 Task: Upload documentation on the implemented automated notification features to the task for future reference.
Action: Mouse moved to (70, 386)
Screenshot: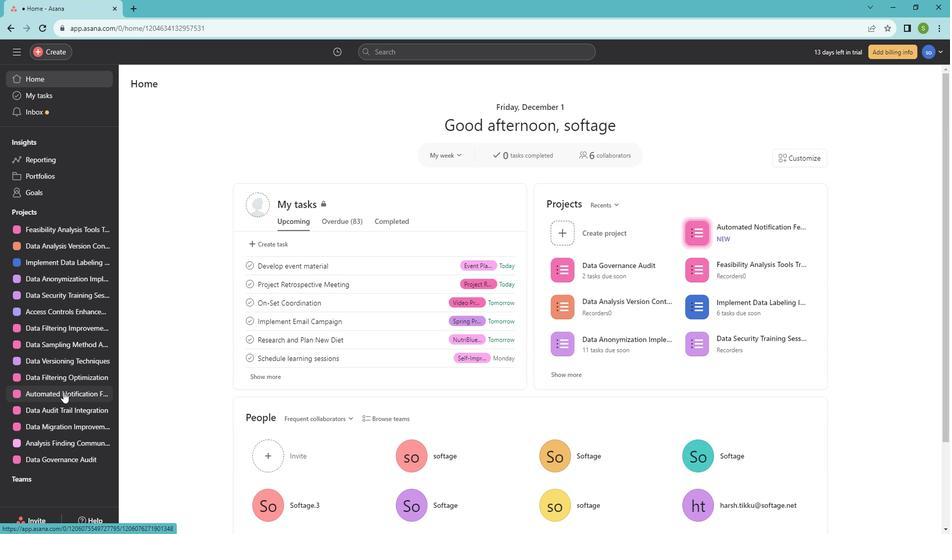 
Action: Mouse pressed left at (70, 386)
Screenshot: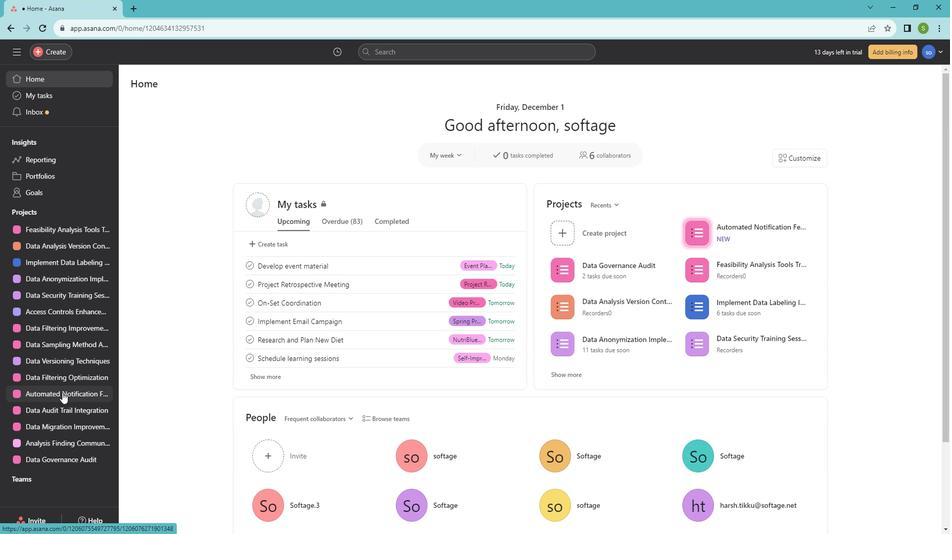 
Action: Mouse moved to (392, 202)
Screenshot: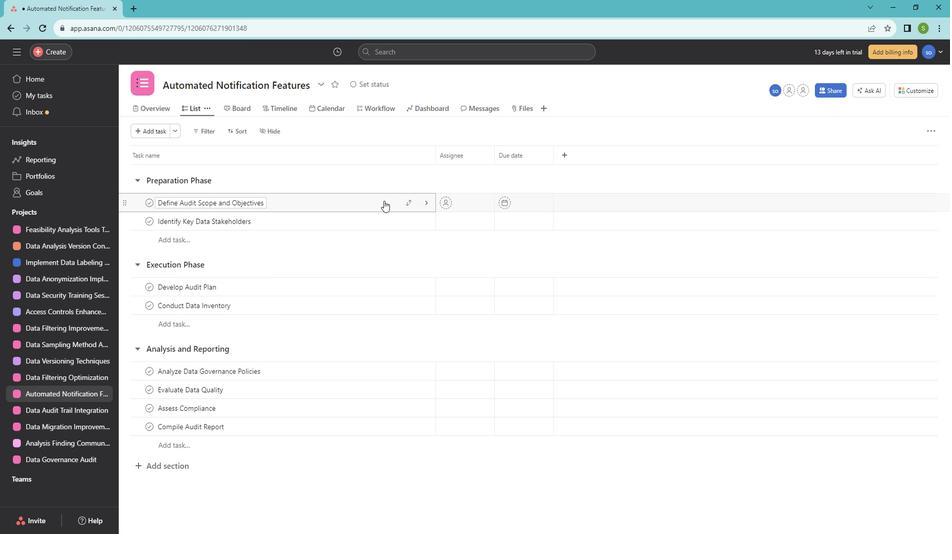 
Action: Mouse pressed left at (392, 202)
Screenshot: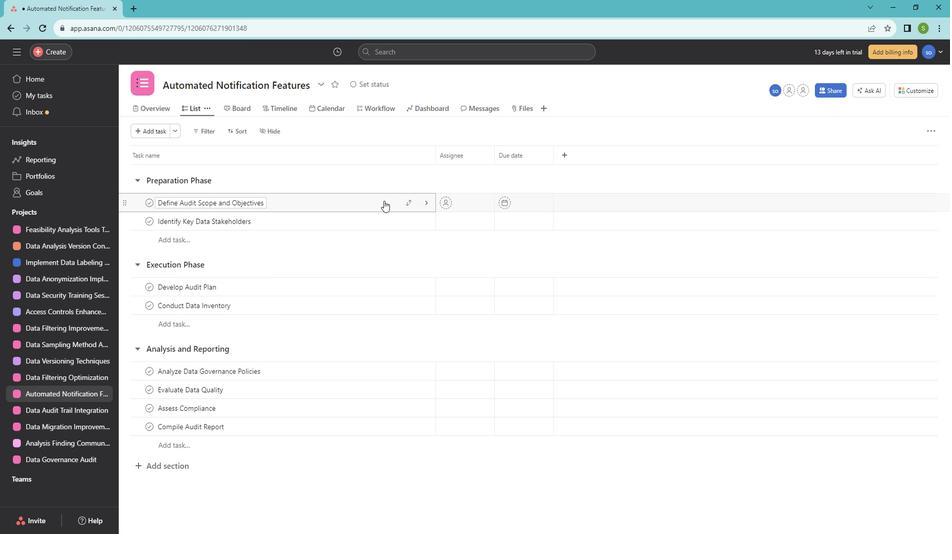 
Action: Mouse moved to (851, 85)
Screenshot: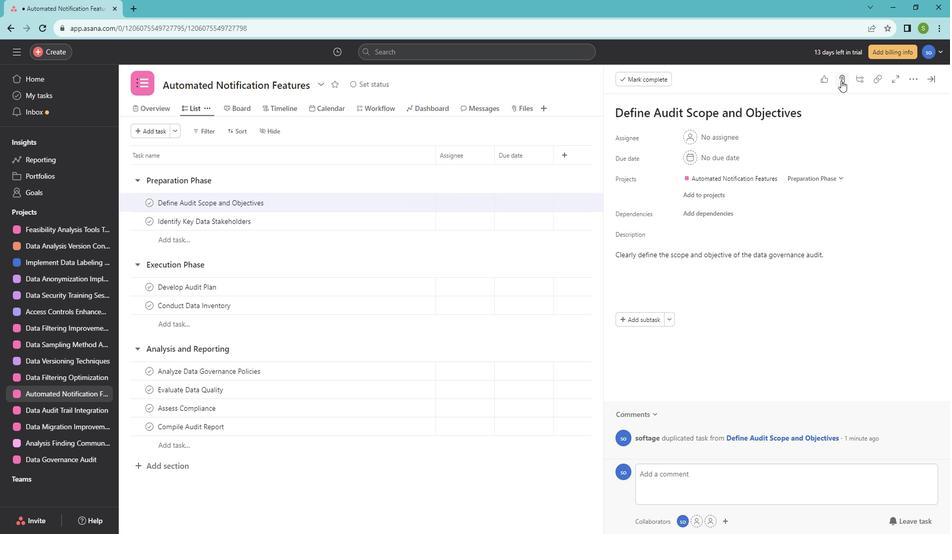 
Action: Mouse pressed left at (851, 85)
Screenshot: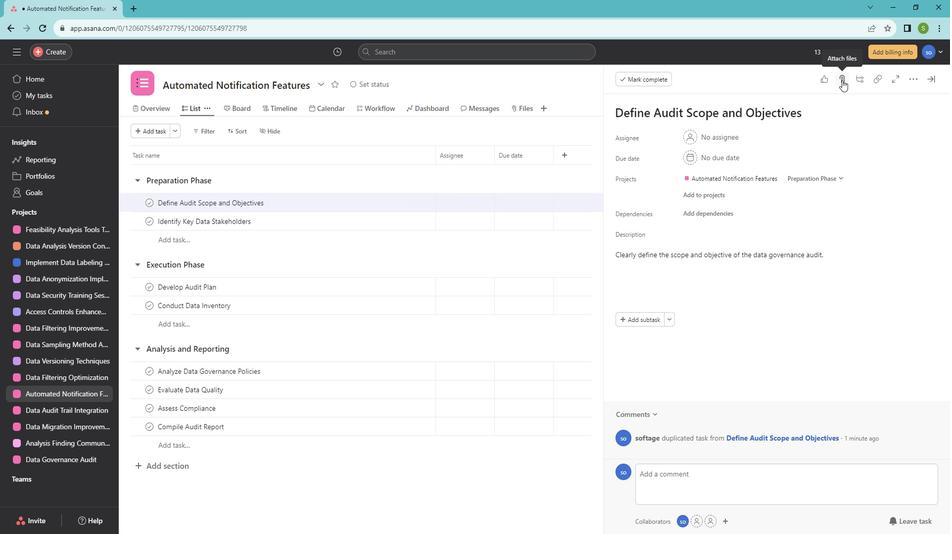 
Action: Mouse moved to (859, 120)
Screenshot: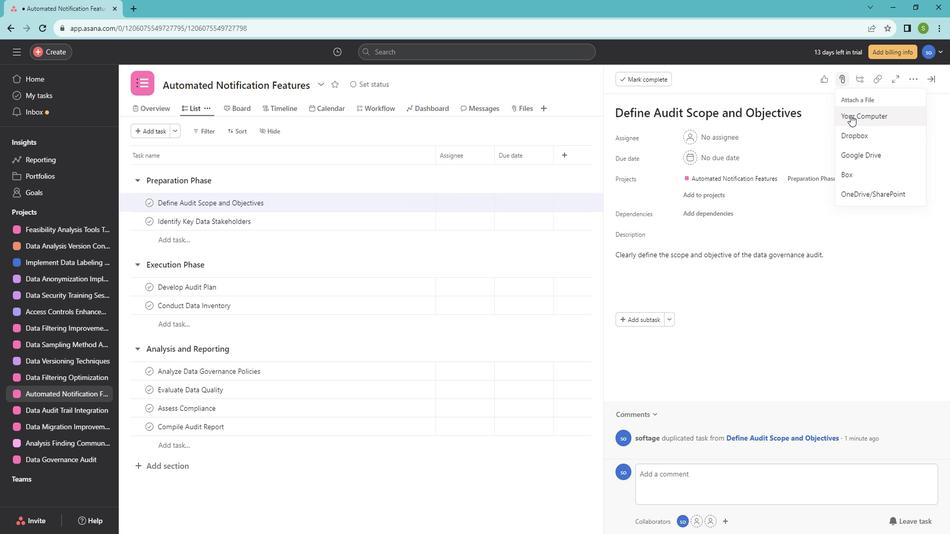 
Action: Mouse pressed left at (859, 120)
Screenshot: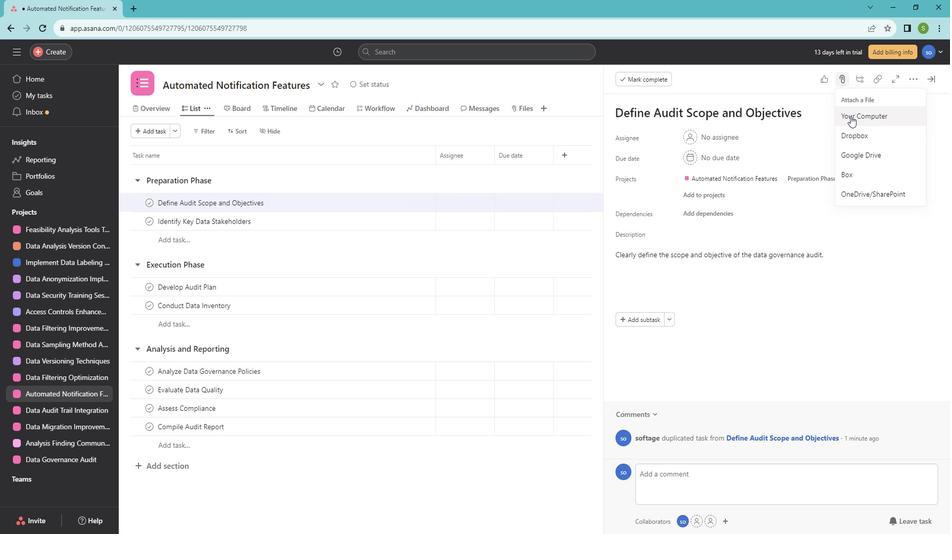 
Action: Mouse moved to (153, 239)
Screenshot: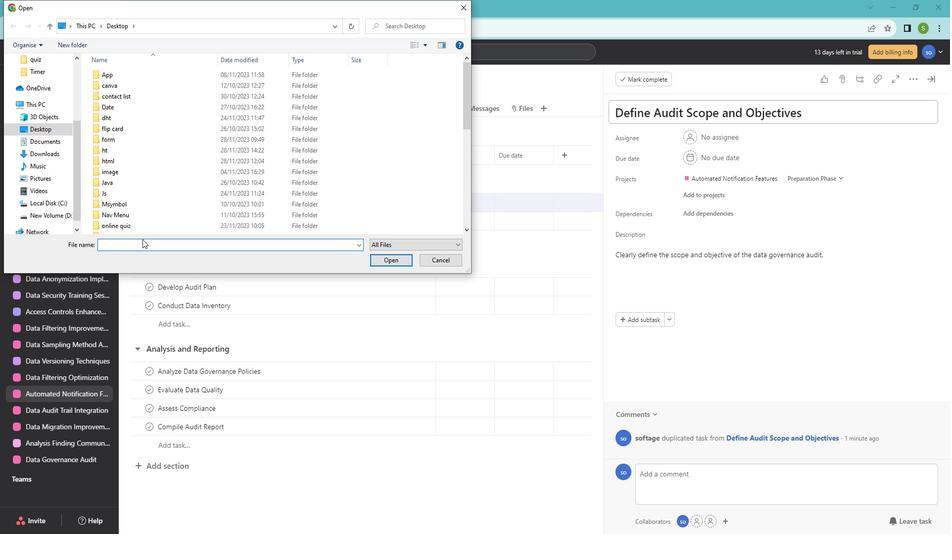 
Action: Mouse pressed left at (153, 239)
Screenshot: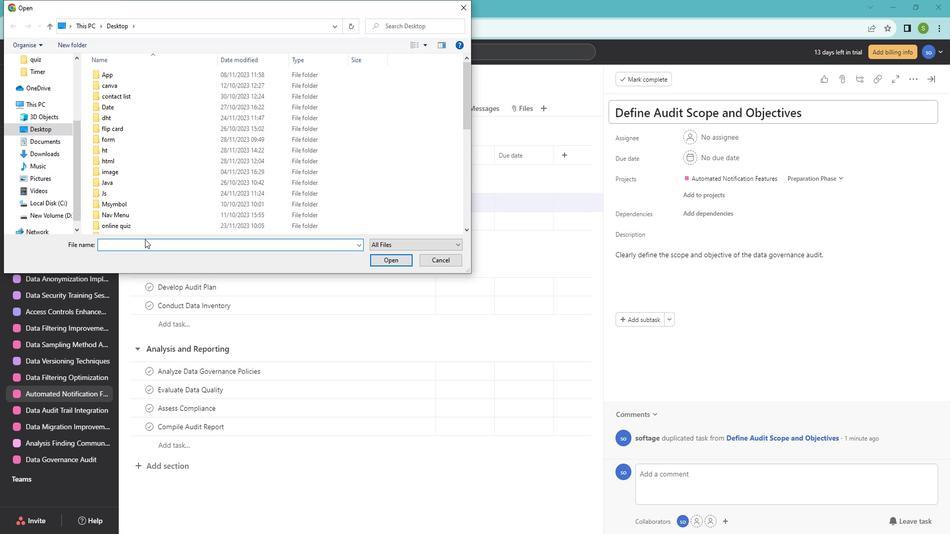 
Action: Key pressed <Key.shift>A
Screenshot: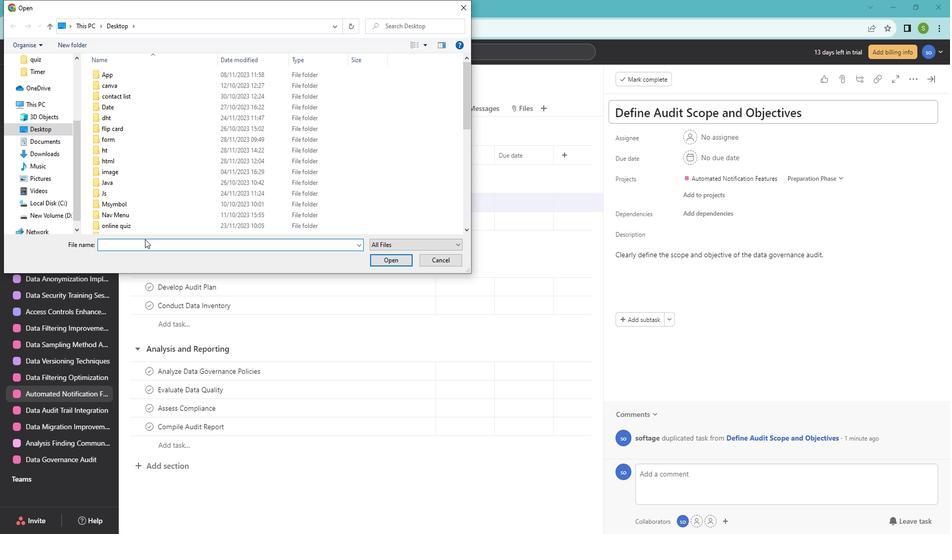 
Action: Mouse moved to (153, 259)
Screenshot: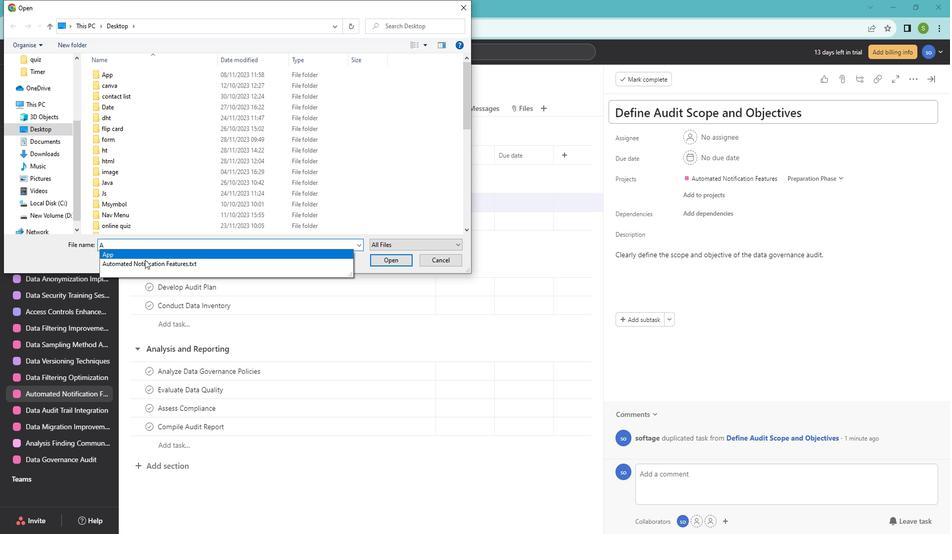 
Action: Mouse pressed left at (153, 259)
Screenshot: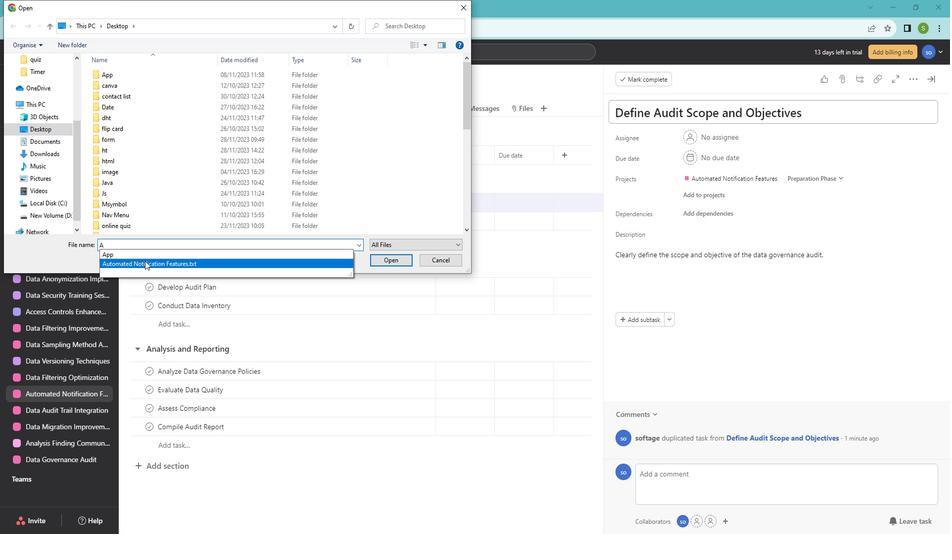 
Action: Mouse moved to (382, 255)
Screenshot: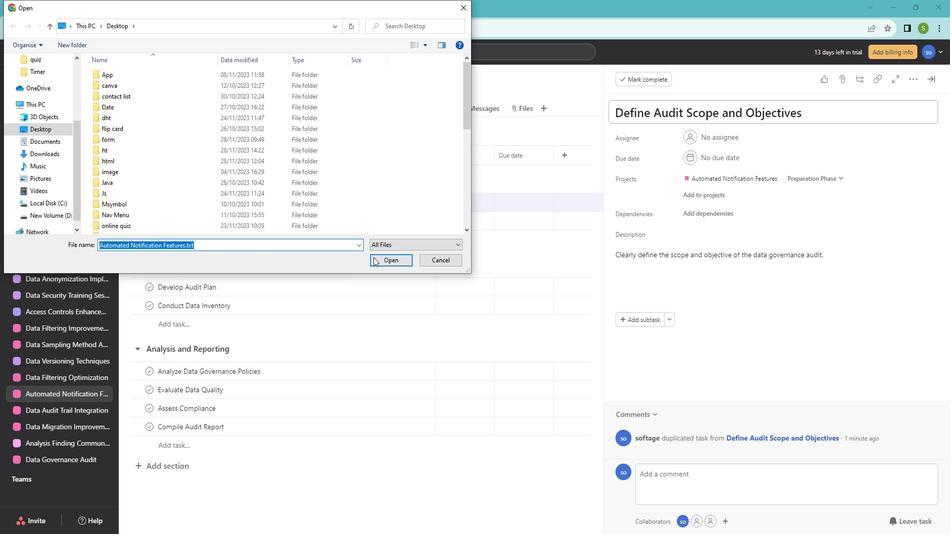 
Action: Mouse pressed left at (382, 255)
Screenshot: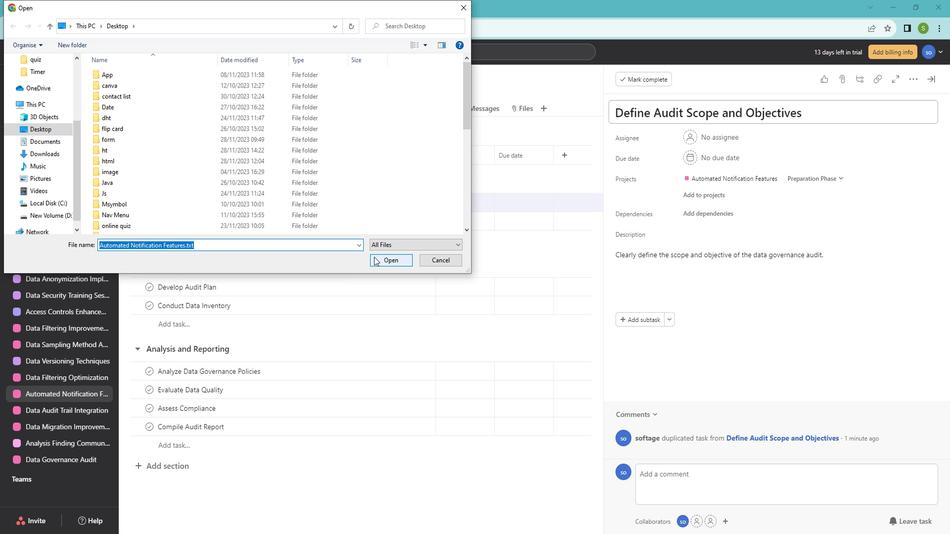 
Action: Mouse moved to (941, 80)
Screenshot: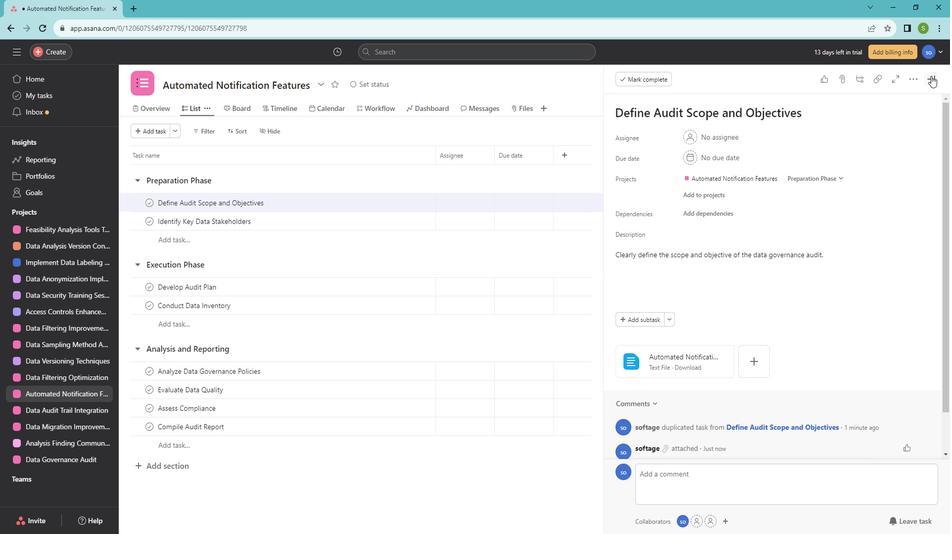 
Action: Mouse pressed left at (941, 80)
Screenshot: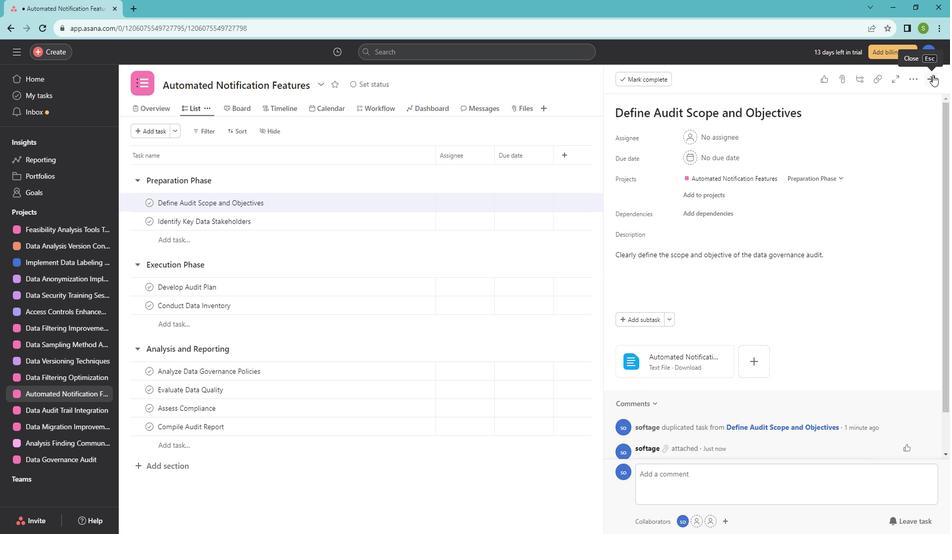 
Action: Mouse moved to (663, 242)
Screenshot: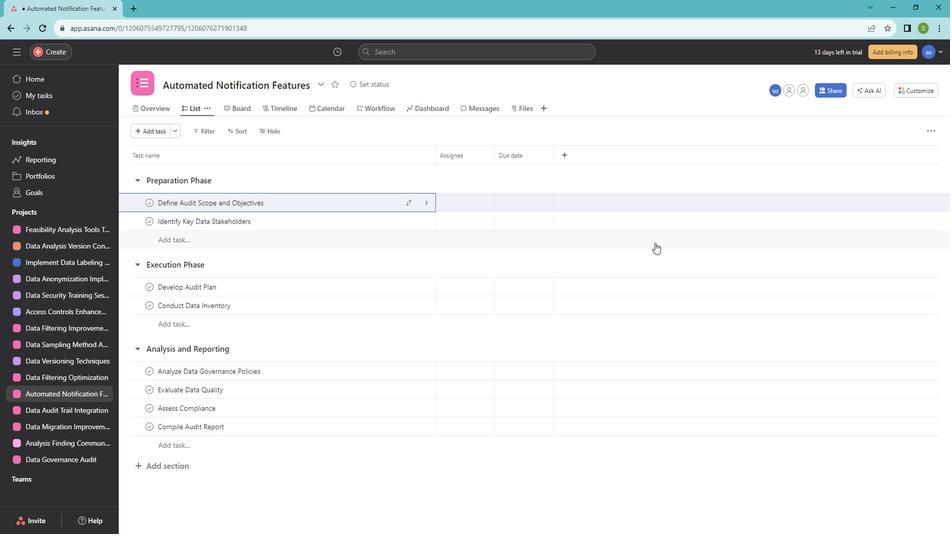 
